 Task: Create a rule from the Agile list, Priority changed -> Complete task in the project Trex if Priority Cleared then Complete Task.
Action: Mouse moved to (57, 337)
Screenshot: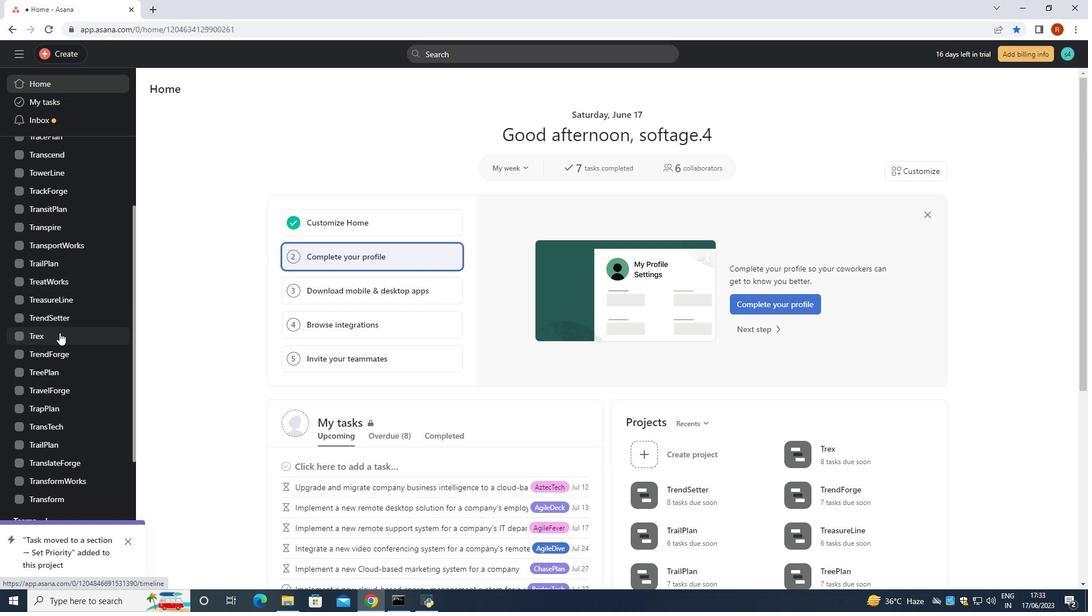 
Action: Mouse pressed left at (57, 337)
Screenshot: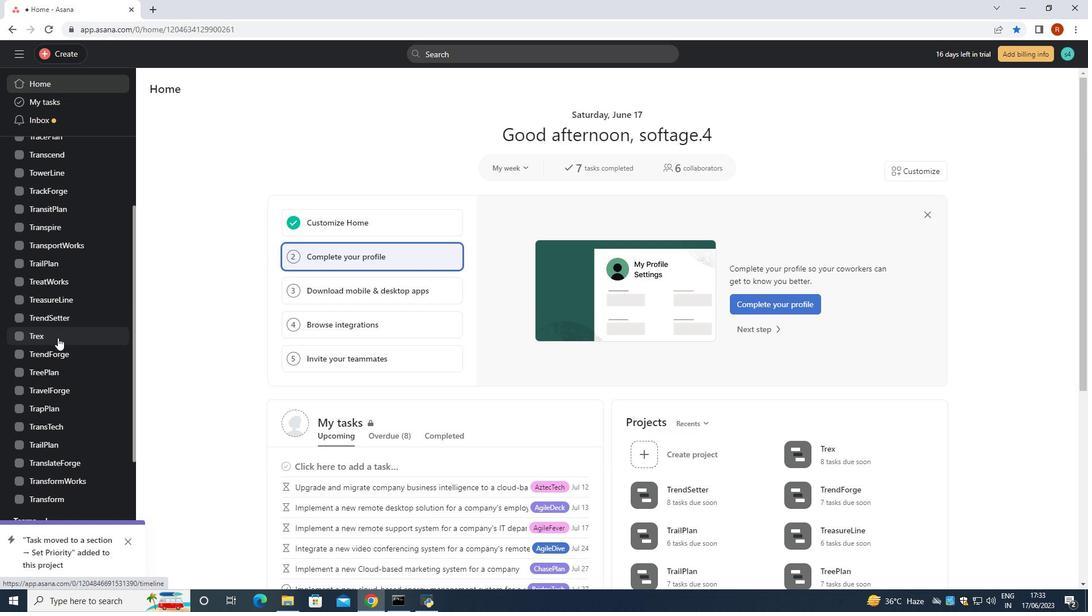 
Action: Mouse moved to (1050, 98)
Screenshot: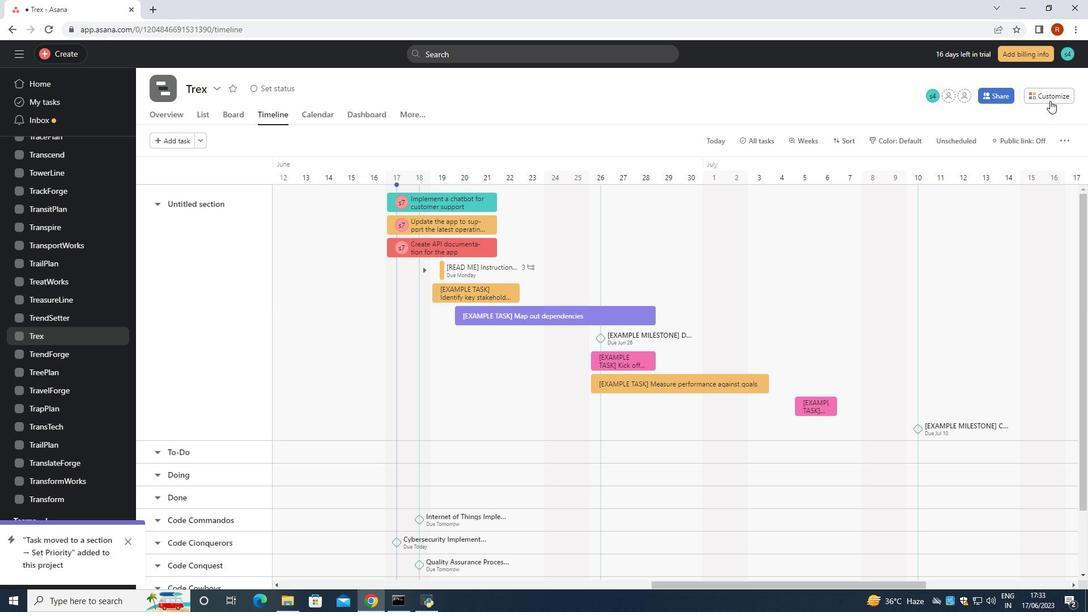 
Action: Mouse pressed left at (1050, 98)
Screenshot: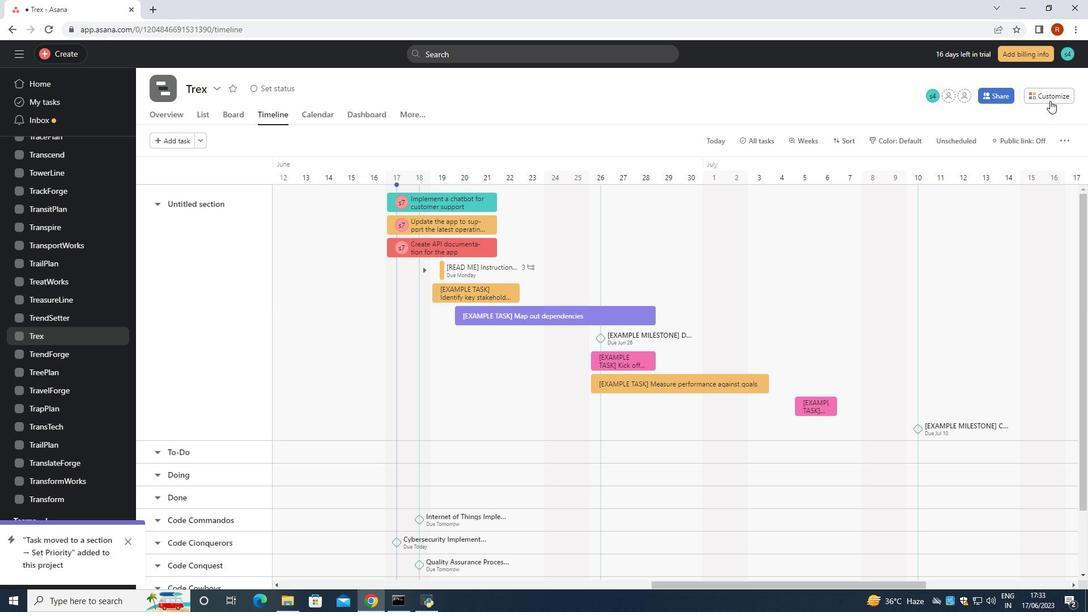 
Action: Mouse moved to (838, 282)
Screenshot: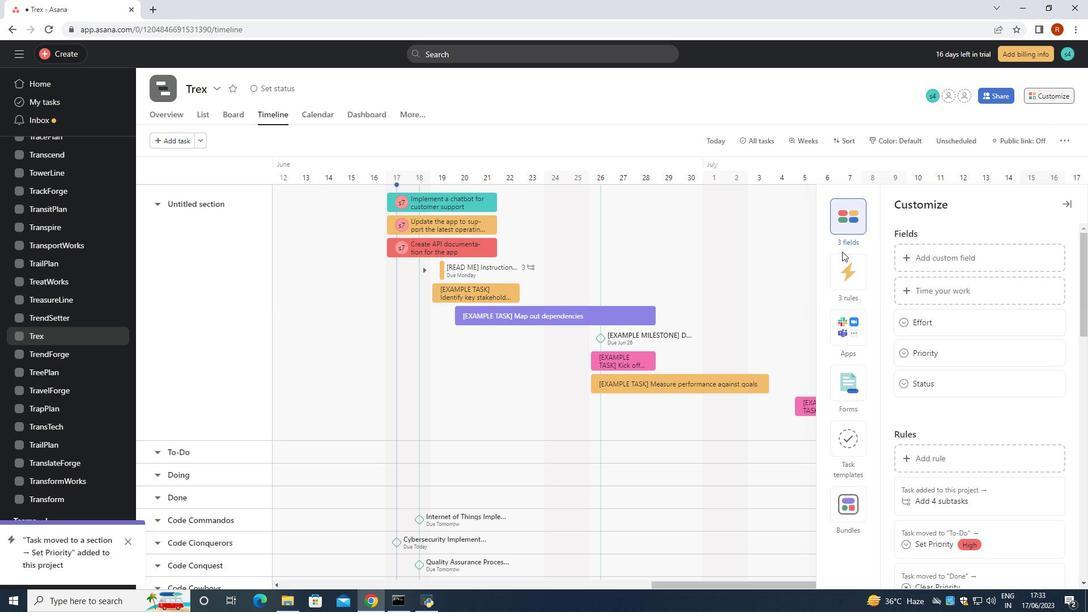 
Action: Mouse pressed left at (838, 282)
Screenshot: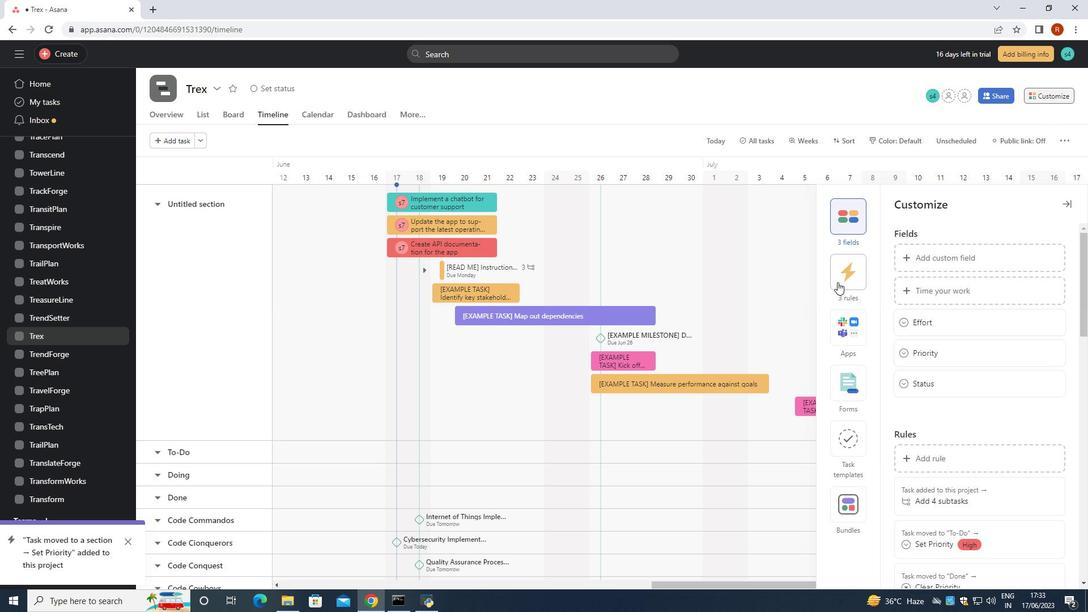 
Action: Mouse moved to (942, 260)
Screenshot: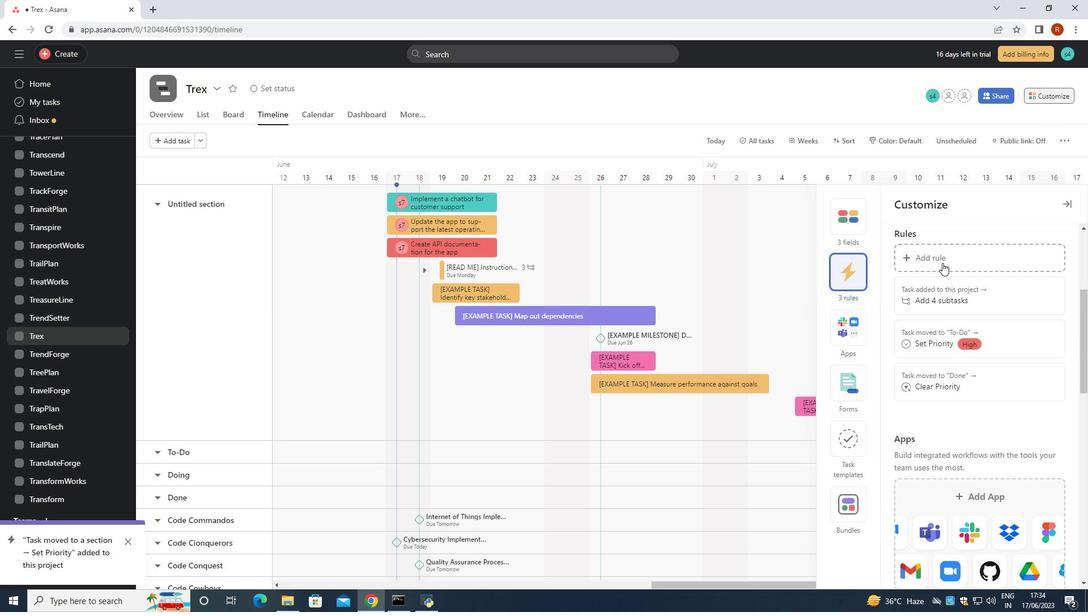 
Action: Mouse pressed left at (942, 260)
Screenshot: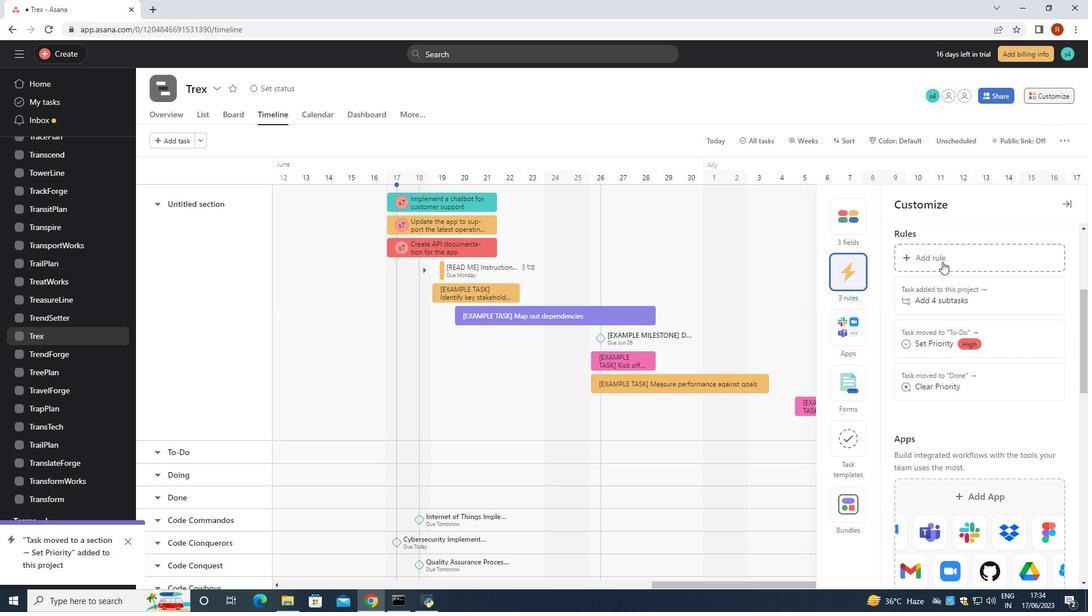 
Action: Mouse moved to (233, 174)
Screenshot: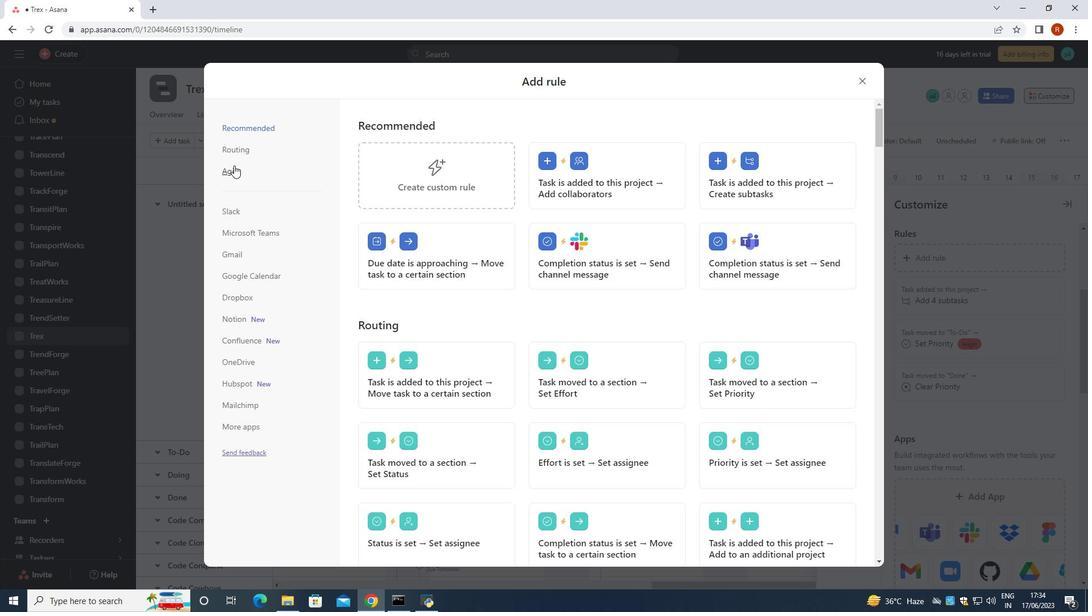 
Action: Mouse pressed left at (233, 174)
Screenshot: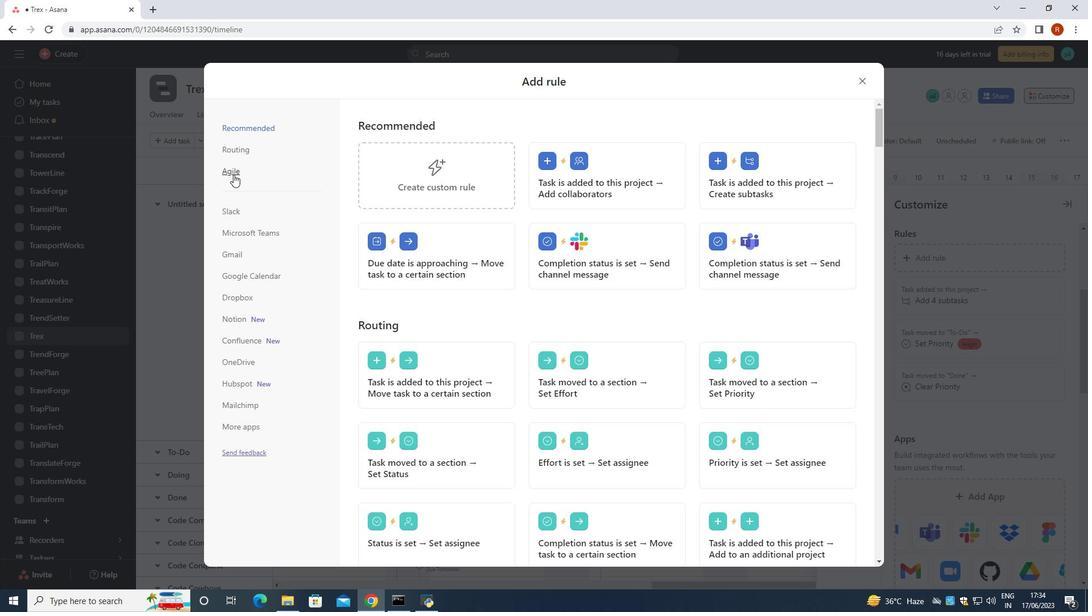 
Action: Mouse moved to (650, 187)
Screenshot: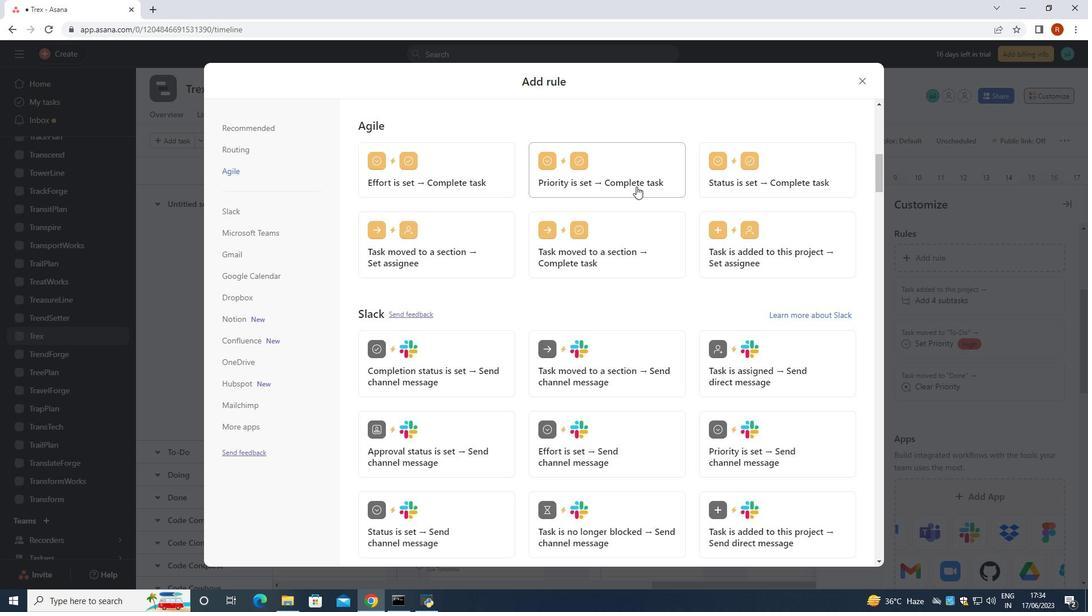 
Action: Mouse pressed left at (650, 187)
Screenshot: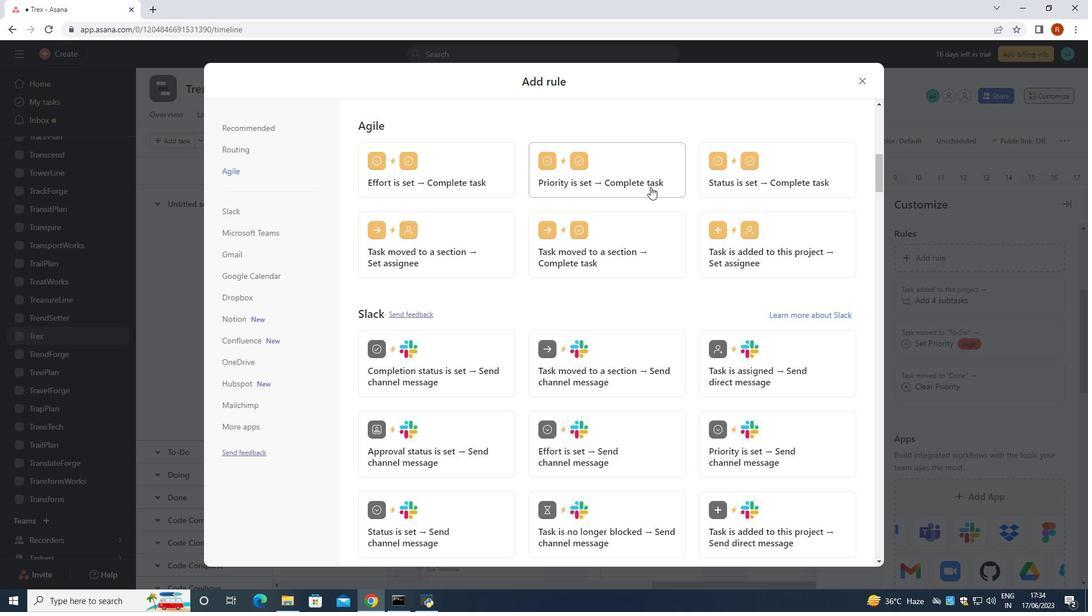
Action: Mouse moved to (758, 196)
Screenshot: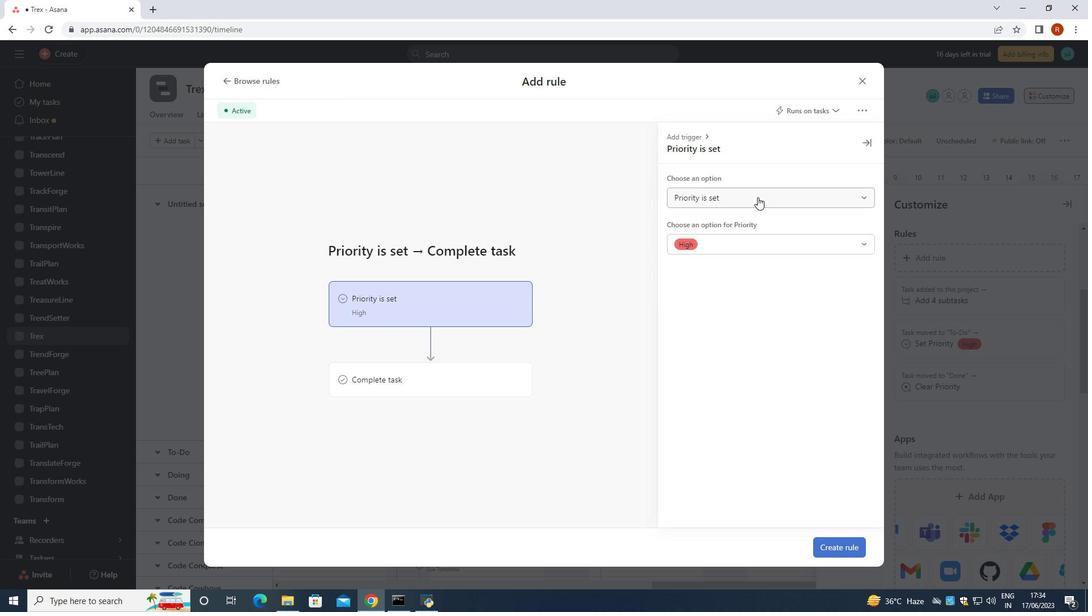 
Action: Mouse pressed left at (758, 196)
Screenshot: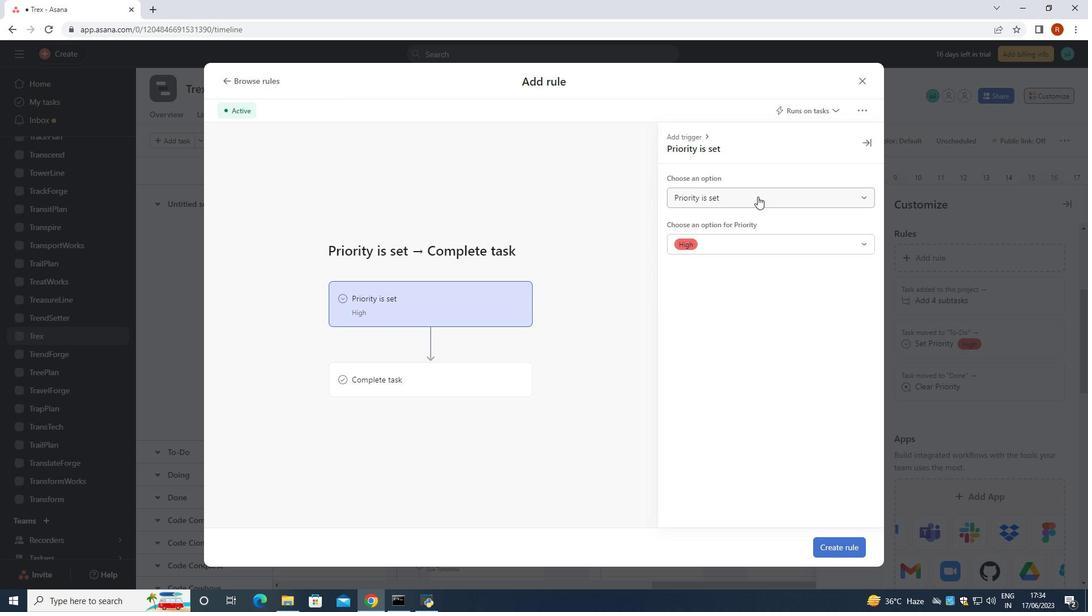 
Action: Mouse moved to (724, 243)
Screenshot: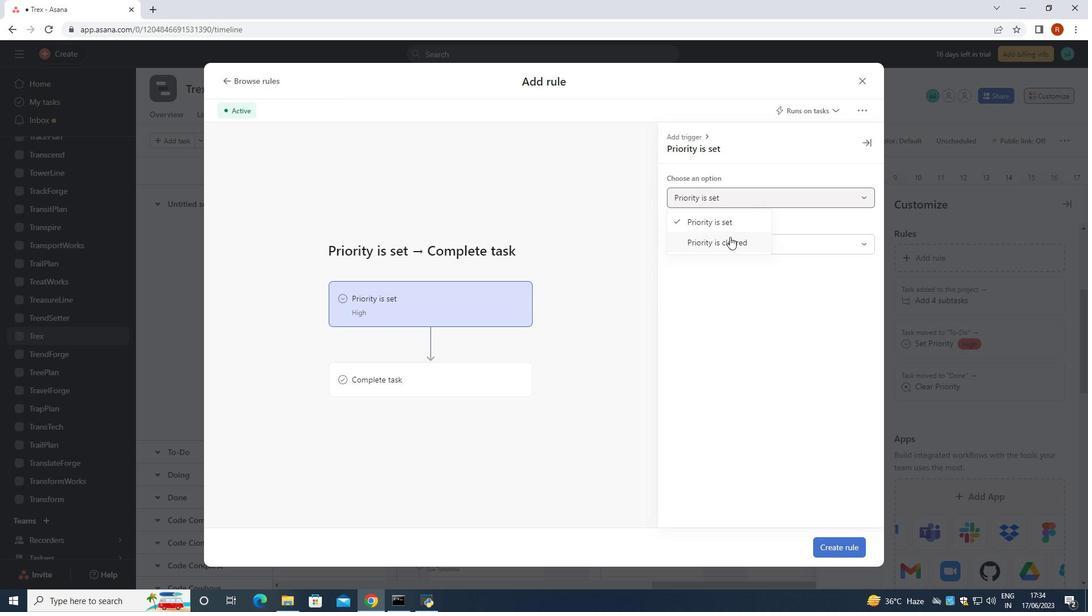 
Action: Mouse pressed left at (724, 243)
Screenshot: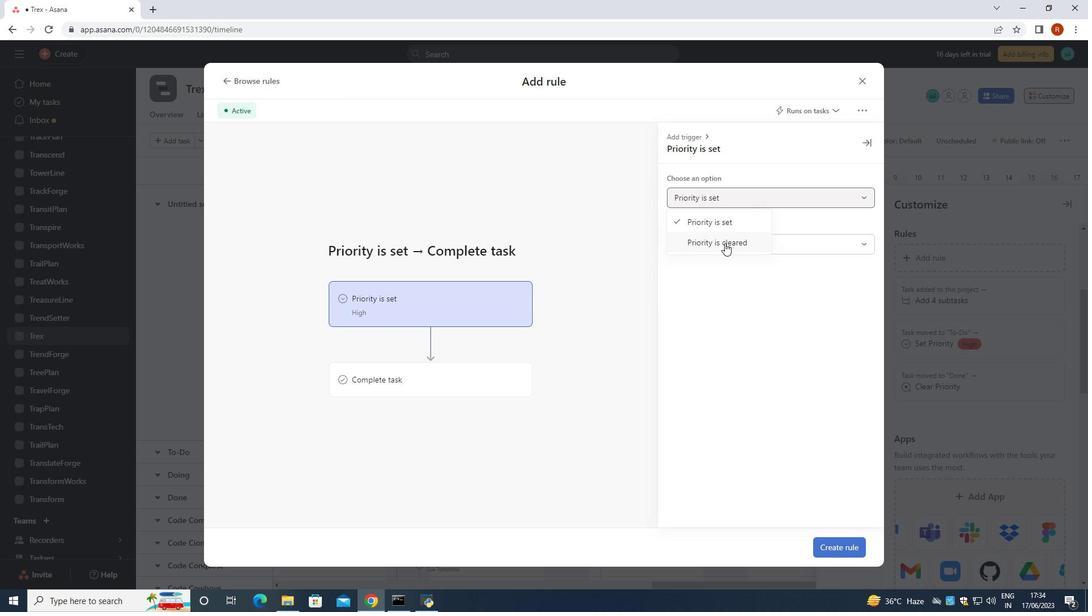 
Action: Mouse moved to (417, 379)
Screenshot: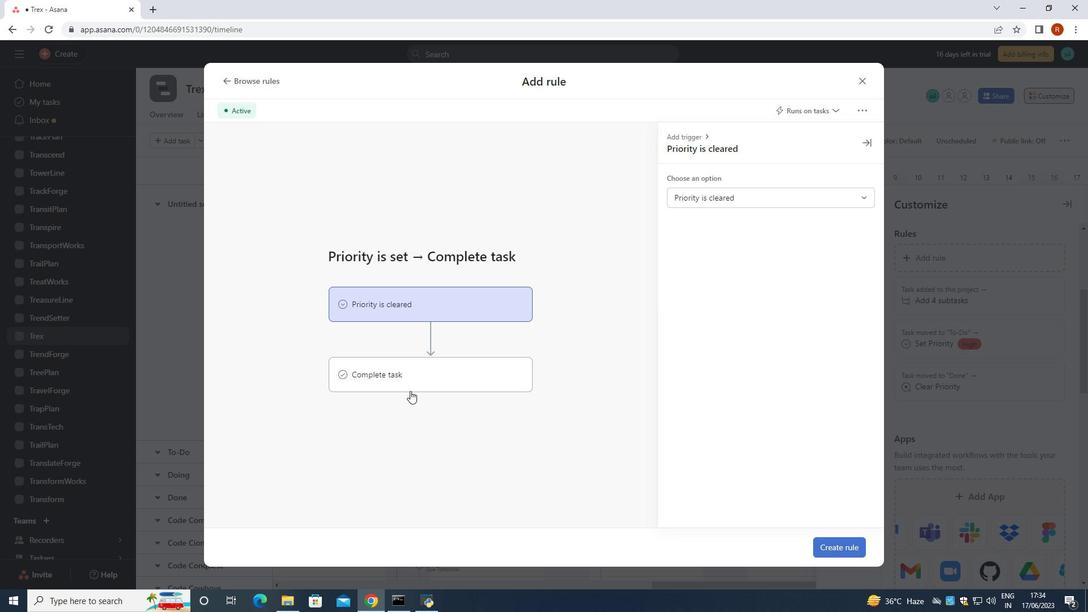 
Action: Mouse pressed left at (417, 379)
Screenshot: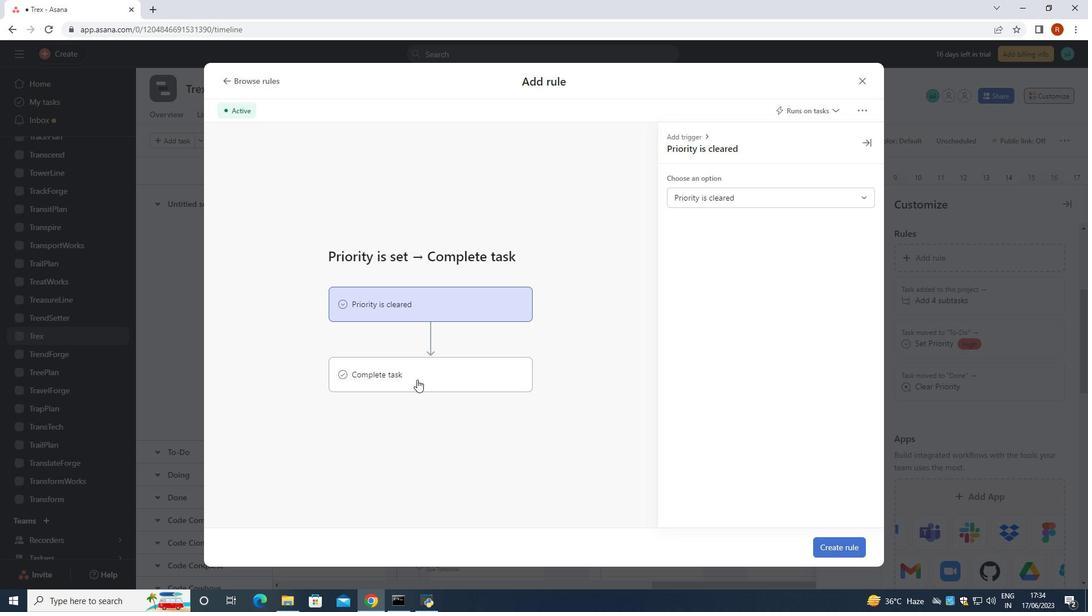 
Action: Mouse moved to (751, 189)
Screenshot: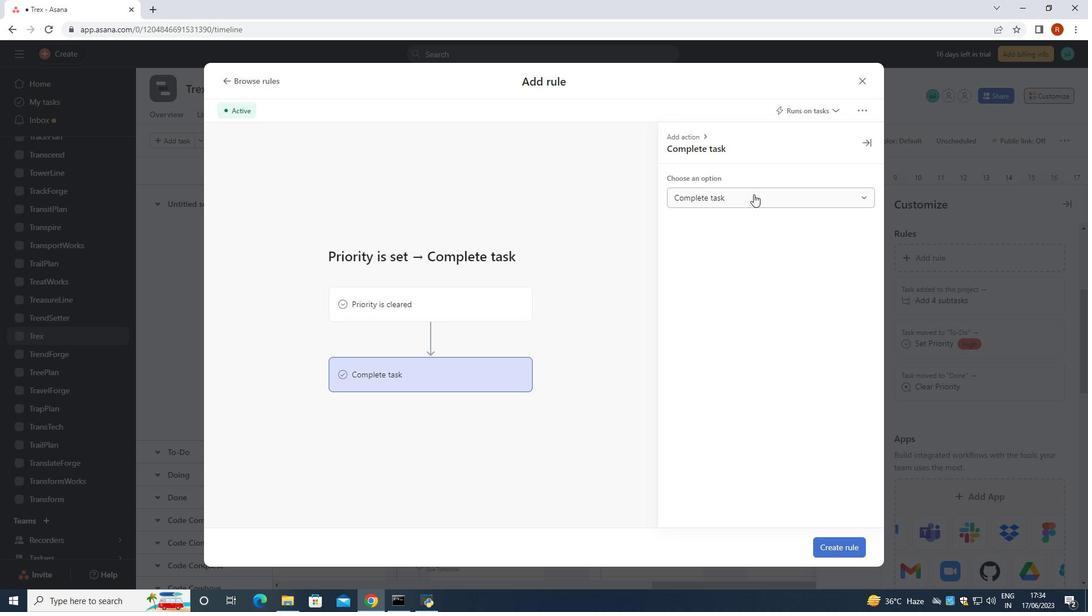 
Action: Mouse pressed left at (751, 189)
Screenshot: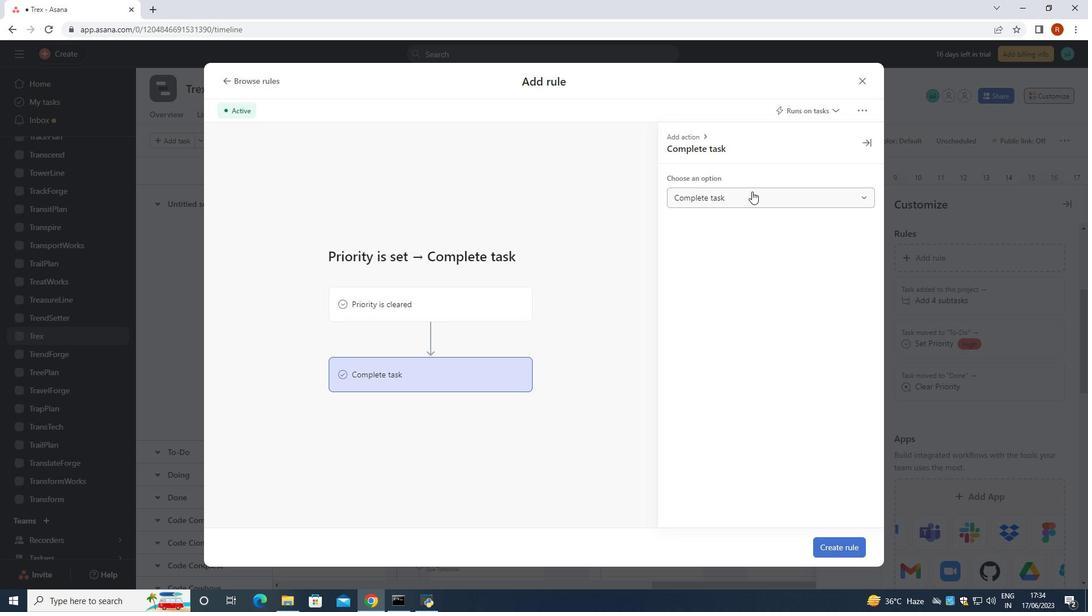 
Action: Mouse moved to (709, 228)
Screenshot: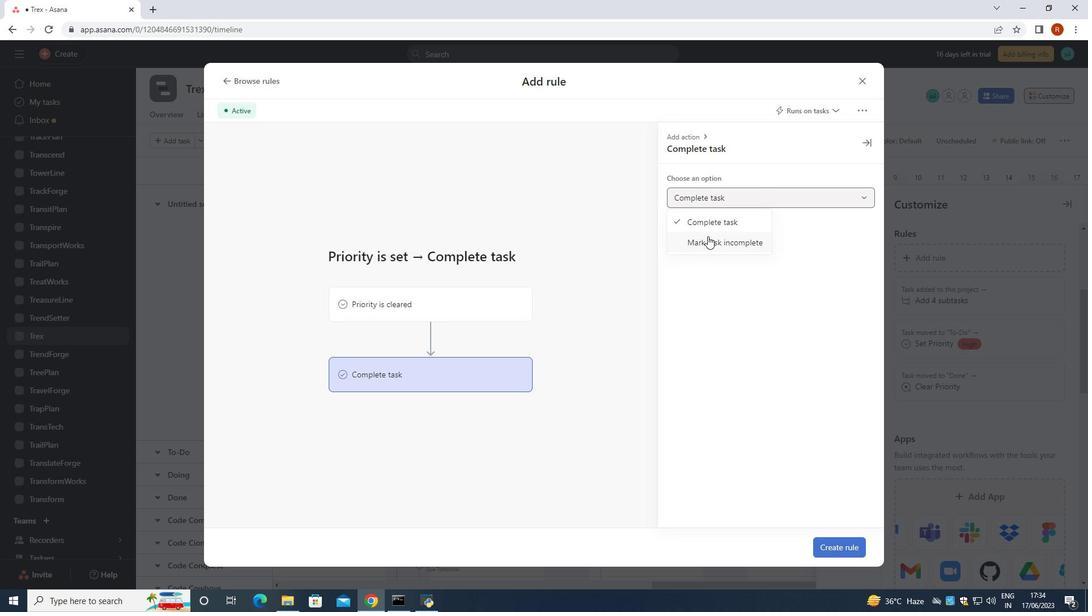 
Action: Mouse pressed left at (709, 228)
Screenshot: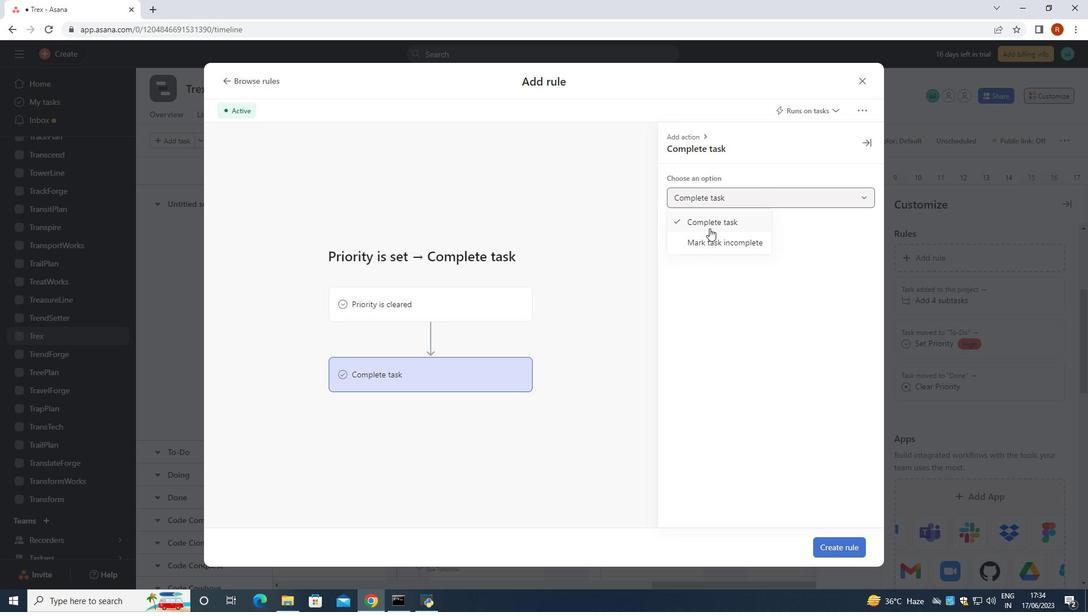 
Action: Mouse moved to (844, 542)
Screenshot: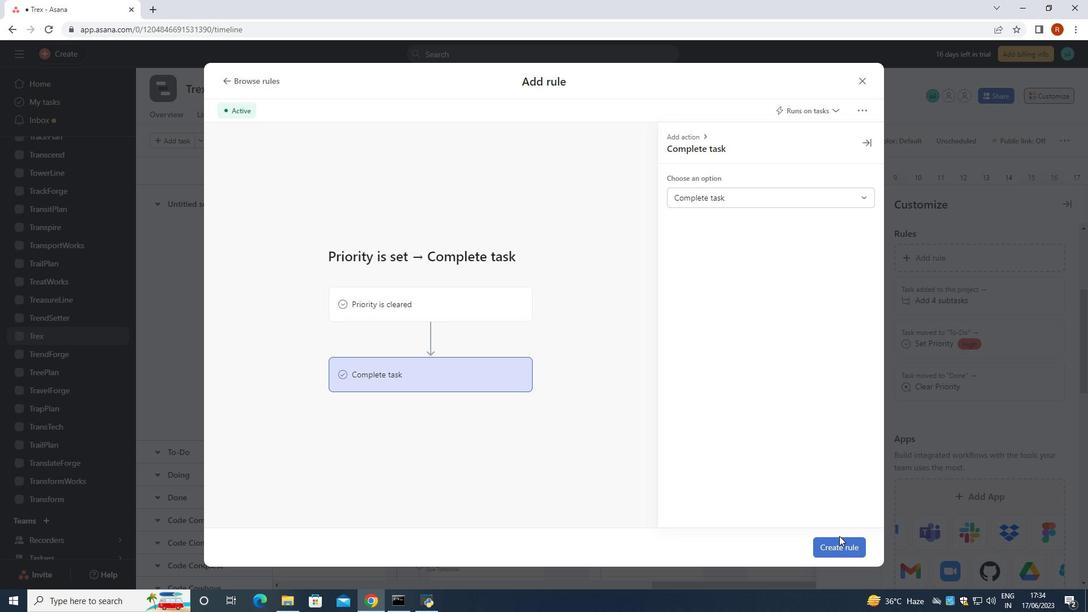 
Action: Mouse pressed left at (844, 542)
Screenshot: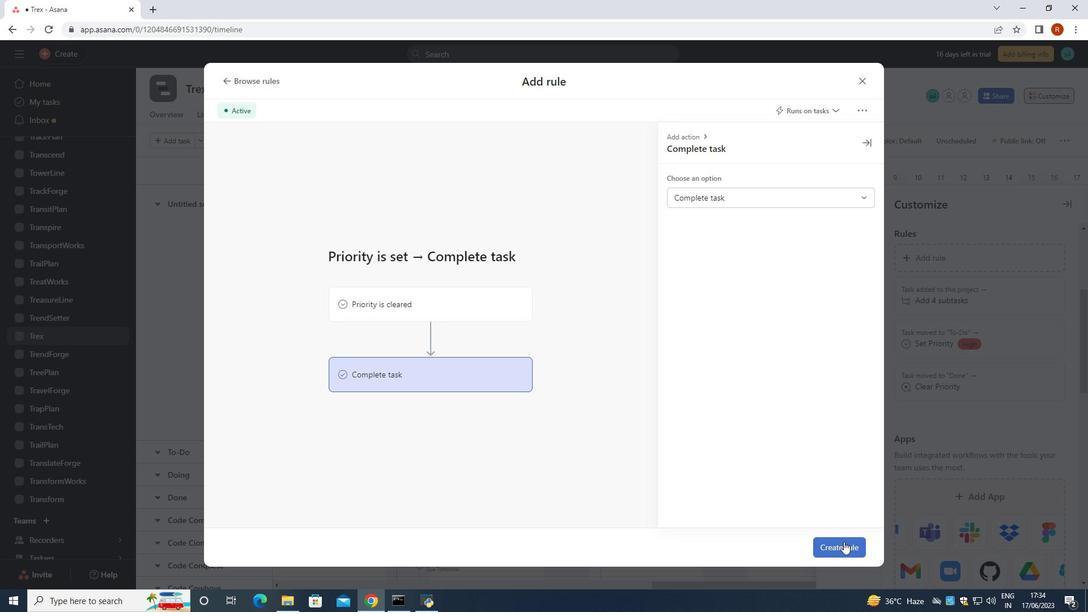 
